 Task: Create a rule when I enter a card name containing a date after set due on the date.
Action: Mouse moved to (1095, 248)
Screenshot: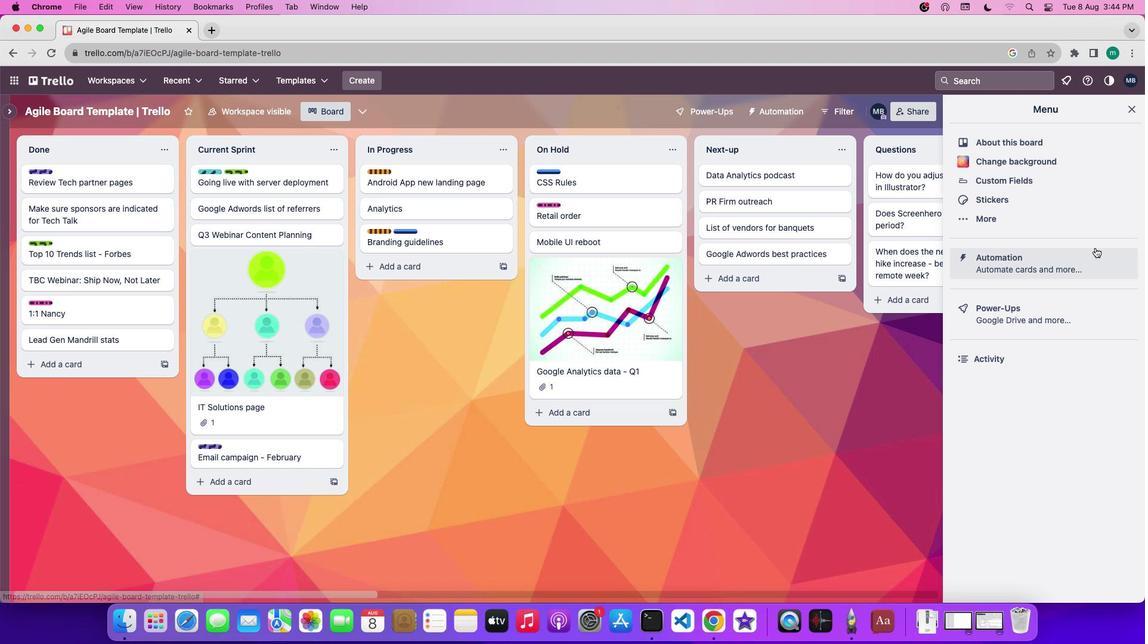 
Action: Mouse pressed left at (1095, 248)
Screenshot: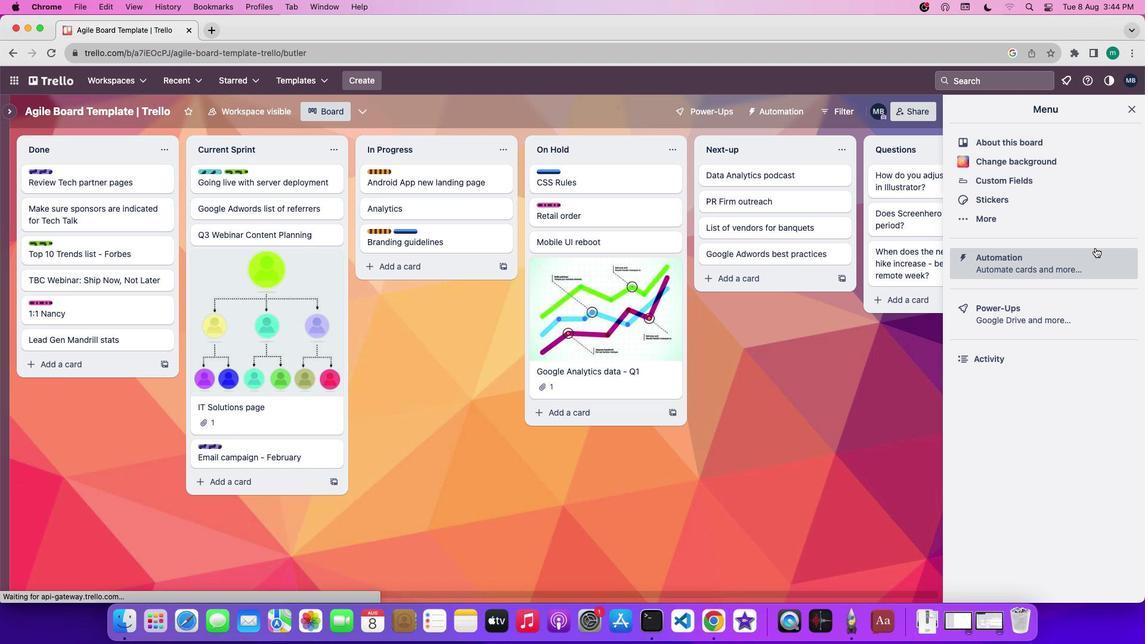
Action: Mouse moved to (27, 209)
Screenshot: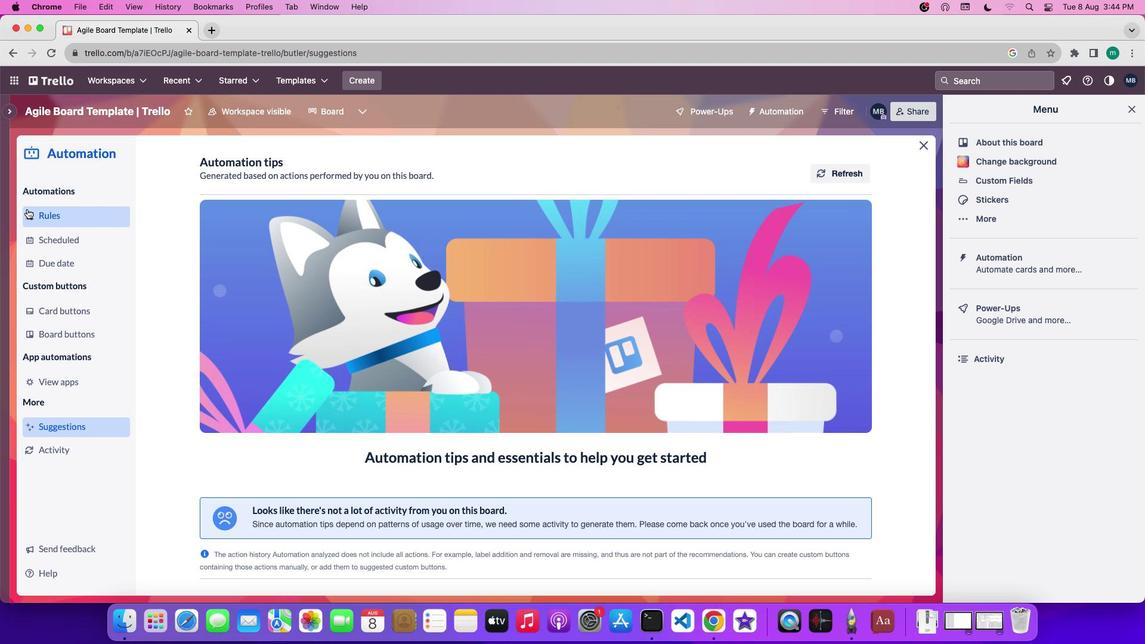 
Action: Mouse pressed left at (27, 209)
Screenshot: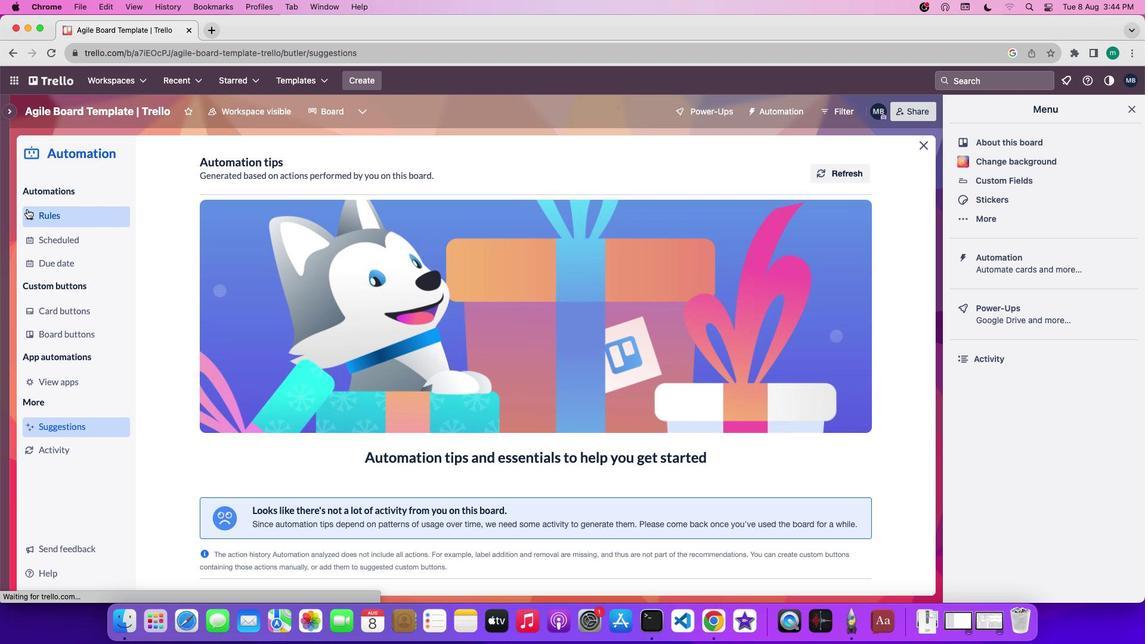 
Action: Mouse moved to (752, 164)
Screenshot: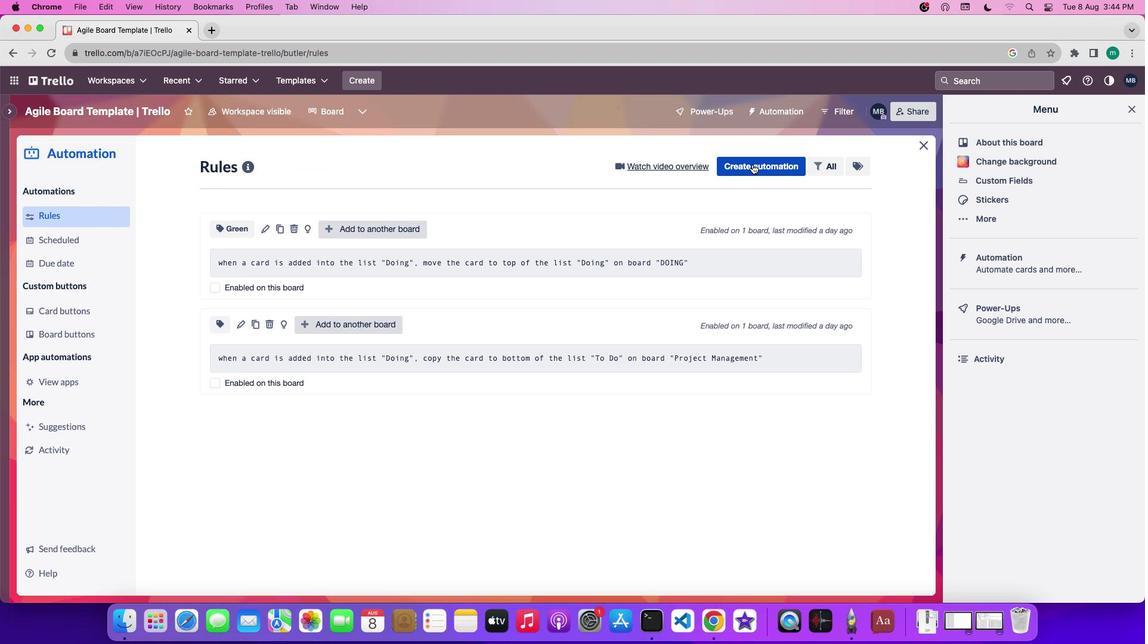 
Action: Mouse pressed left at (752, 164)
Screenshot: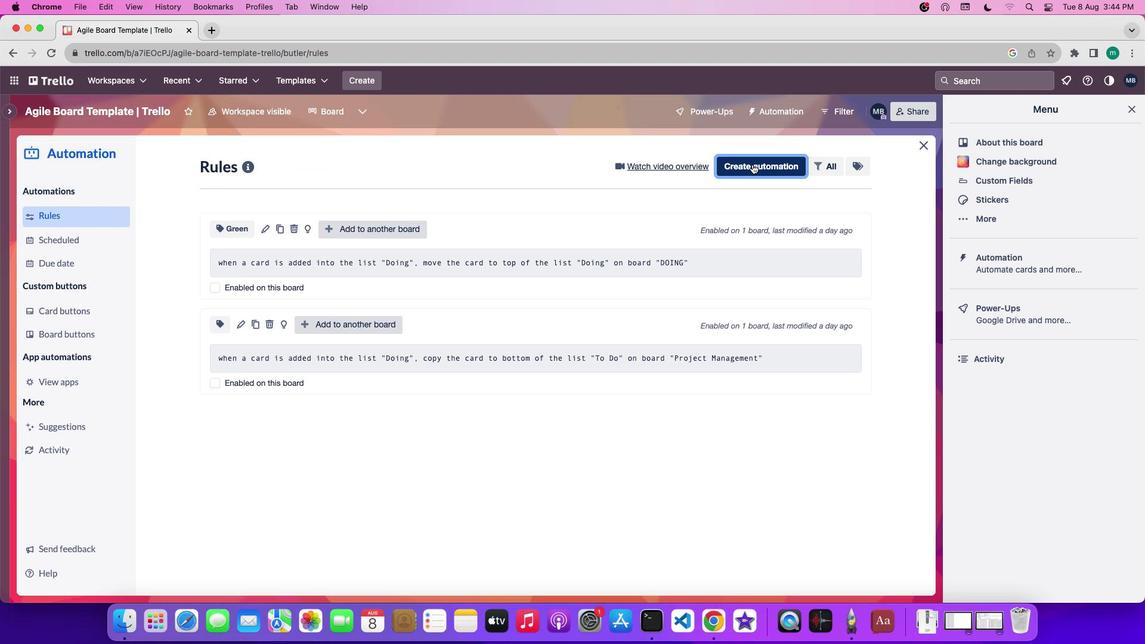 
Action: Mouse moved to (551, 357)
Screenshot: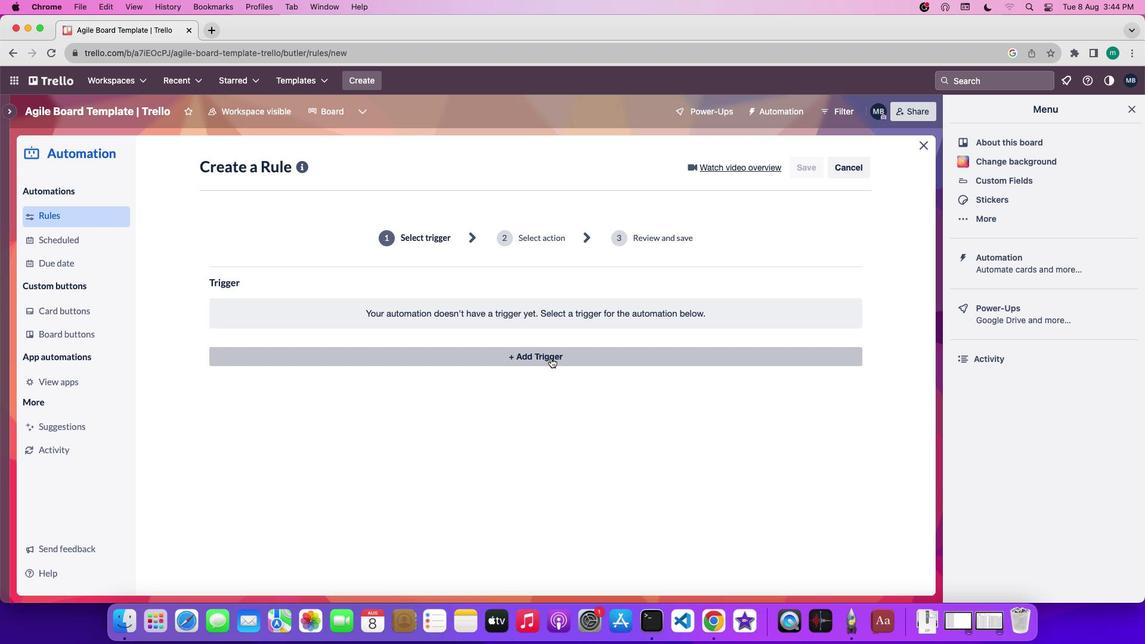 
Action: Mouse pressed left at (551, 357)
Screenshot: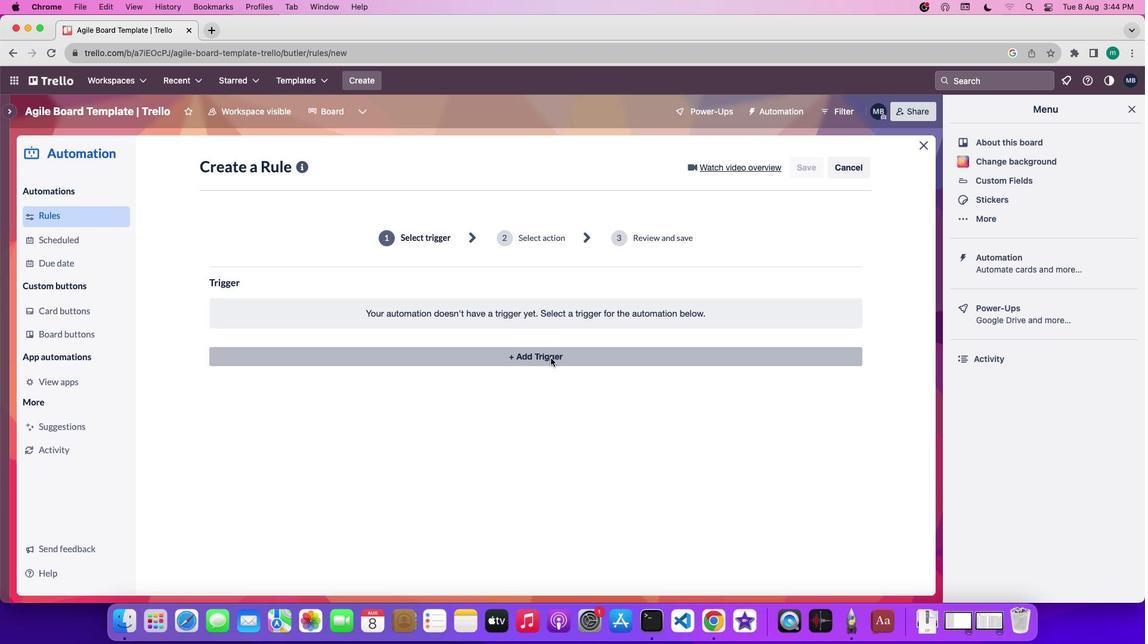 
Action: Mouse moved to (346, 413)
Screenshot: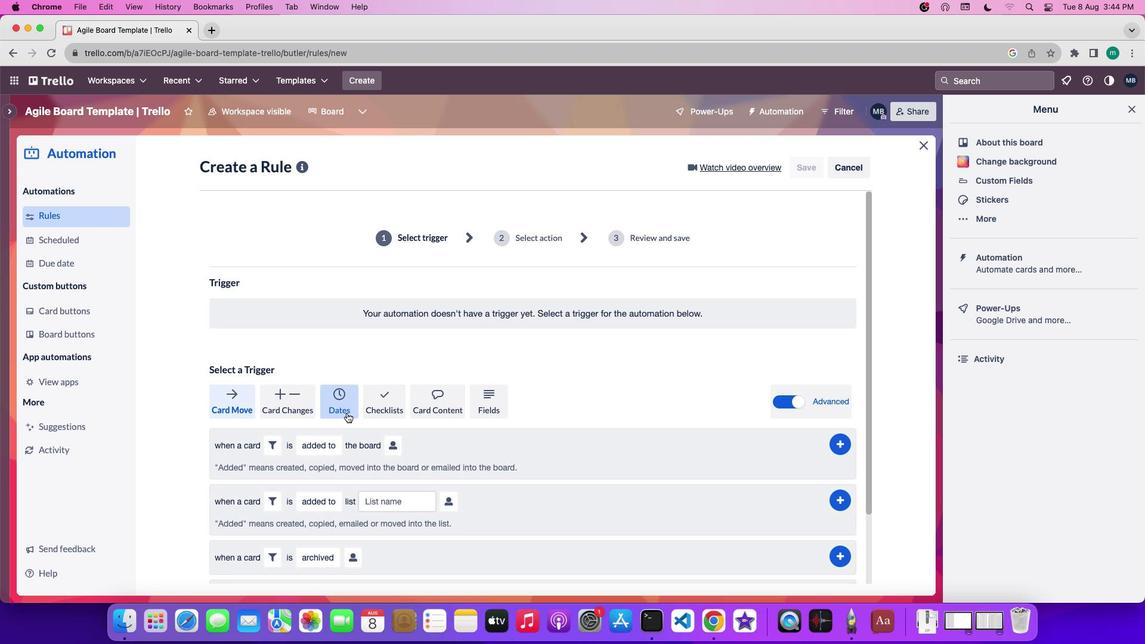 
Action: Mouse pressed left at (346, 413)
Screenshot: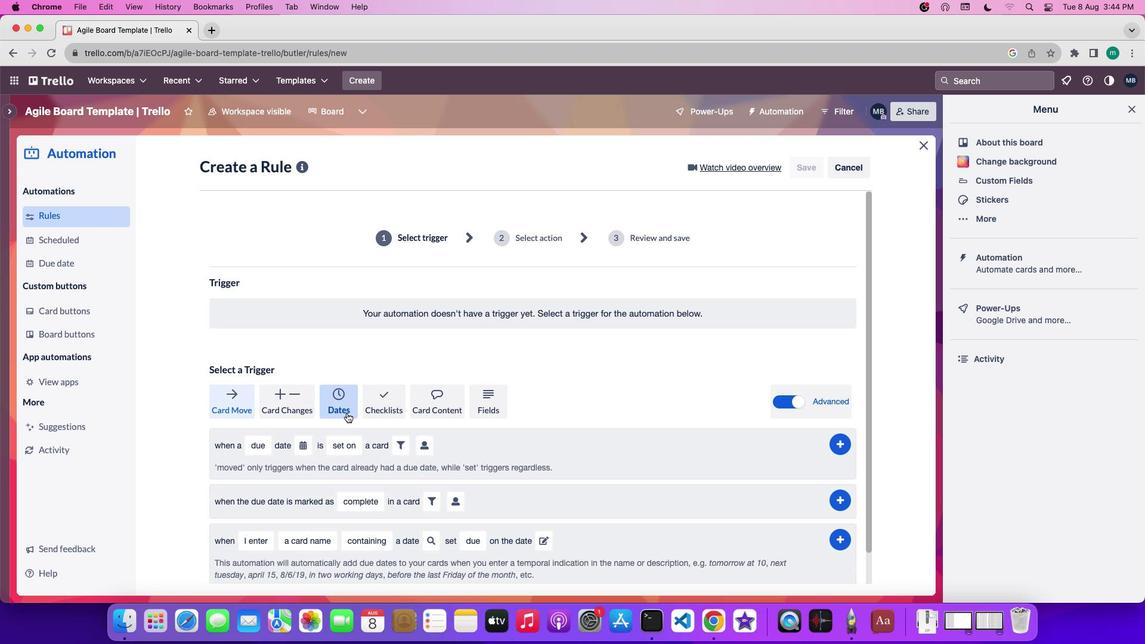
Action: Mouse moved to (349, 410)
Screenshot: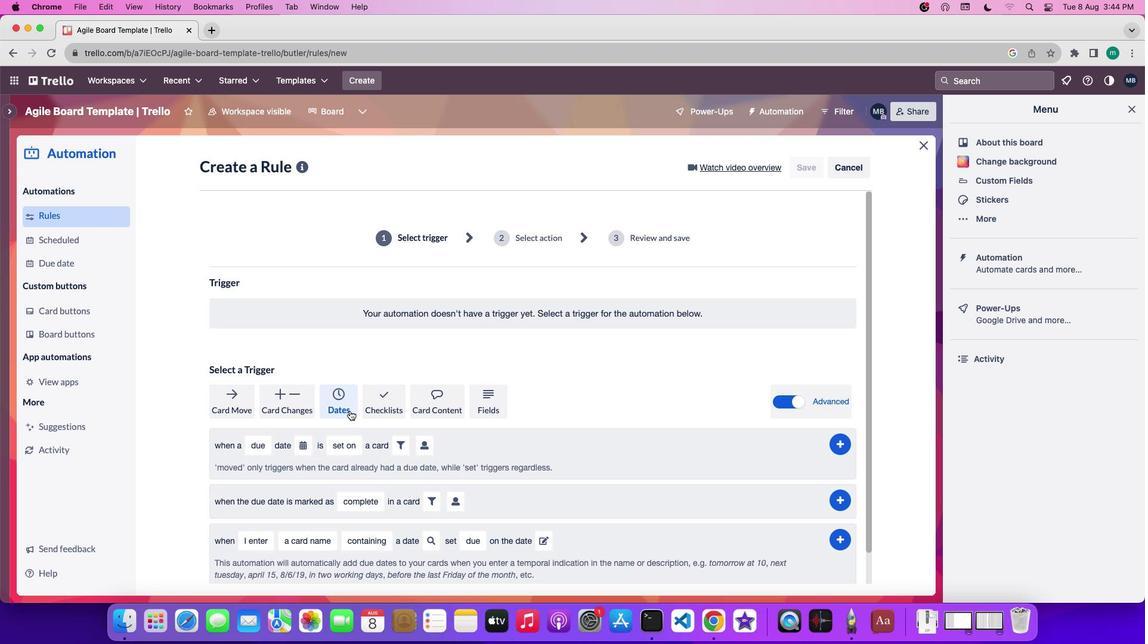 
Action: Mouse scrolled (349, 410) with delta (0, 0)
Screenshot: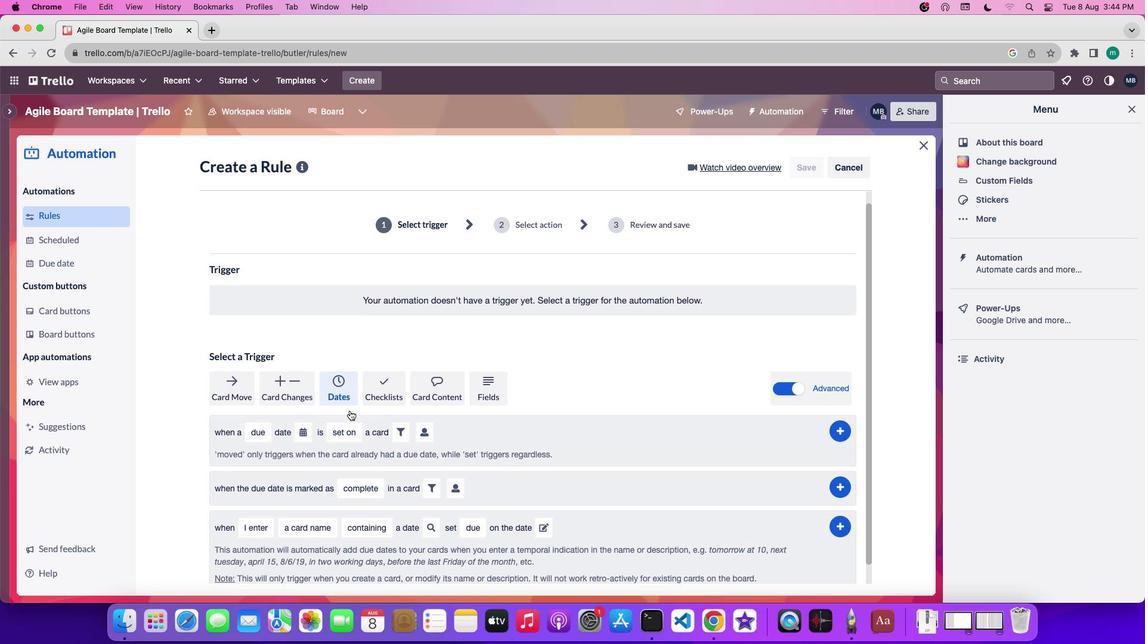 
Action: Mouse scrolled (349, 410) with delta (0, 0)
Screenshot: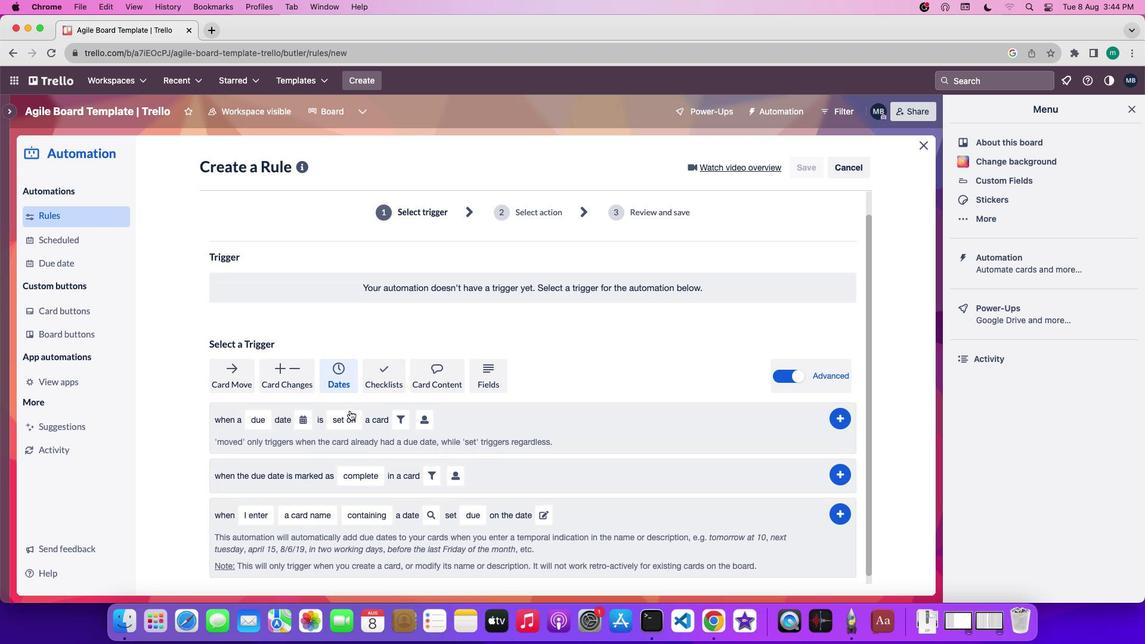 
Action: Mouse scrolled (349, 410) with delta (0, -1)
Screenshot: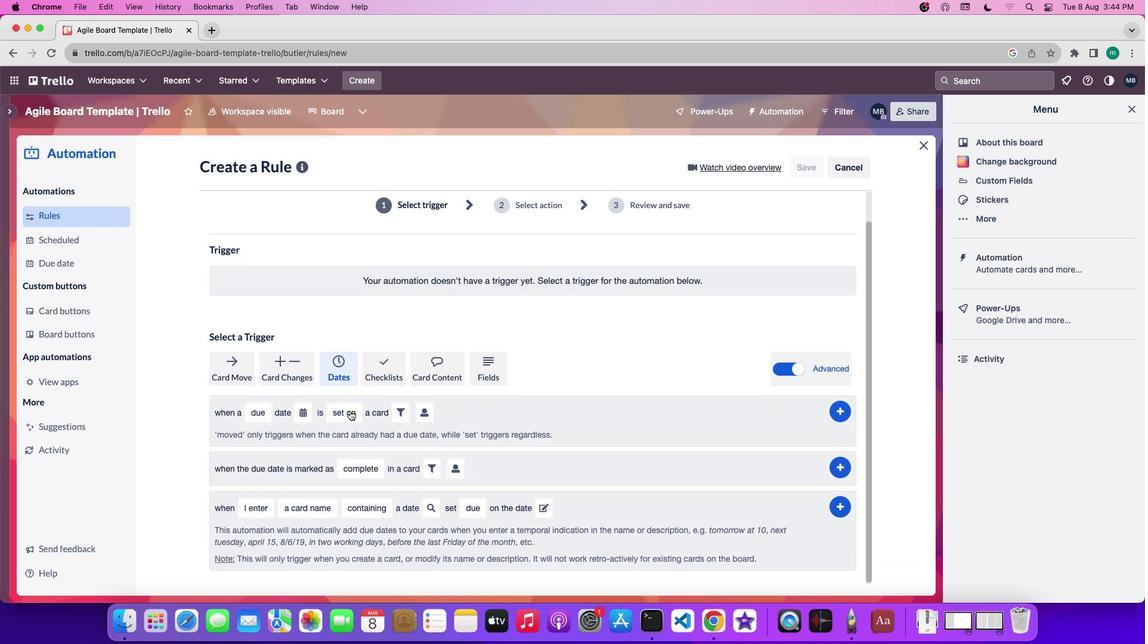 
Action: Mouse scrolled (349, 410) with delta (0, -2)
Screenshot: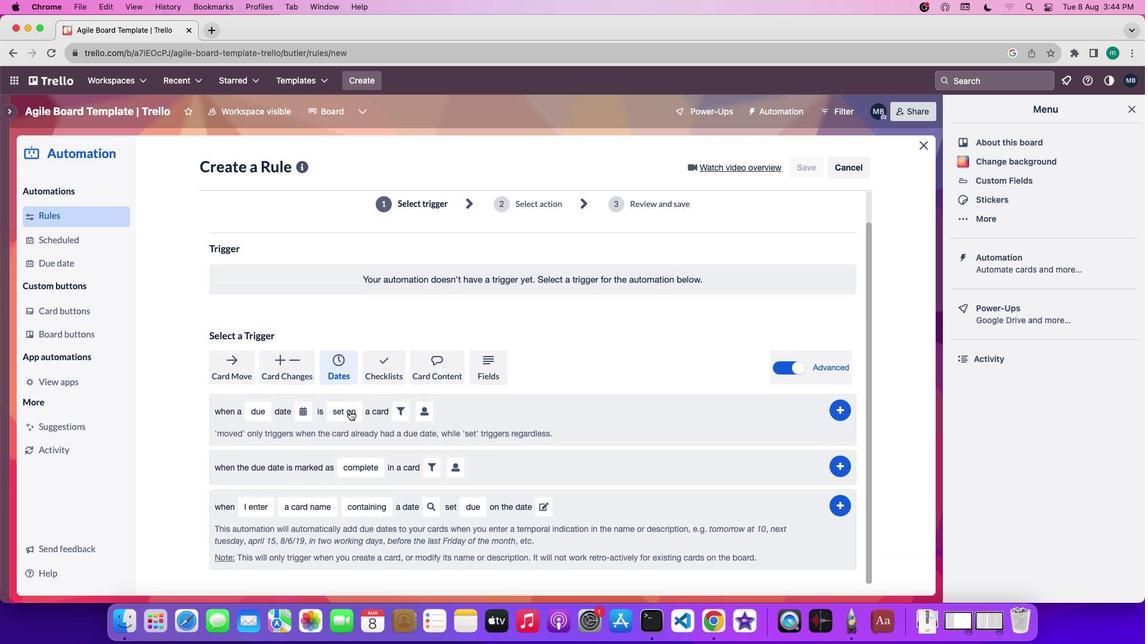 
Action: Mouse moved to (248, 503)
Screenshot: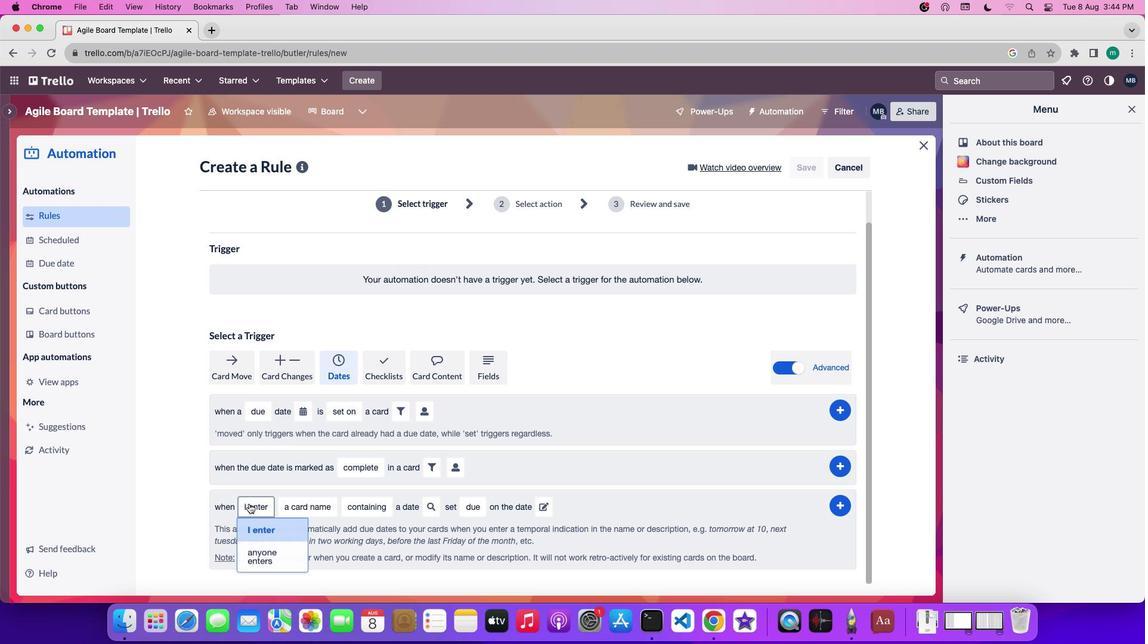 
Action: Mouse pressed left at (248, 503)
Screenshot: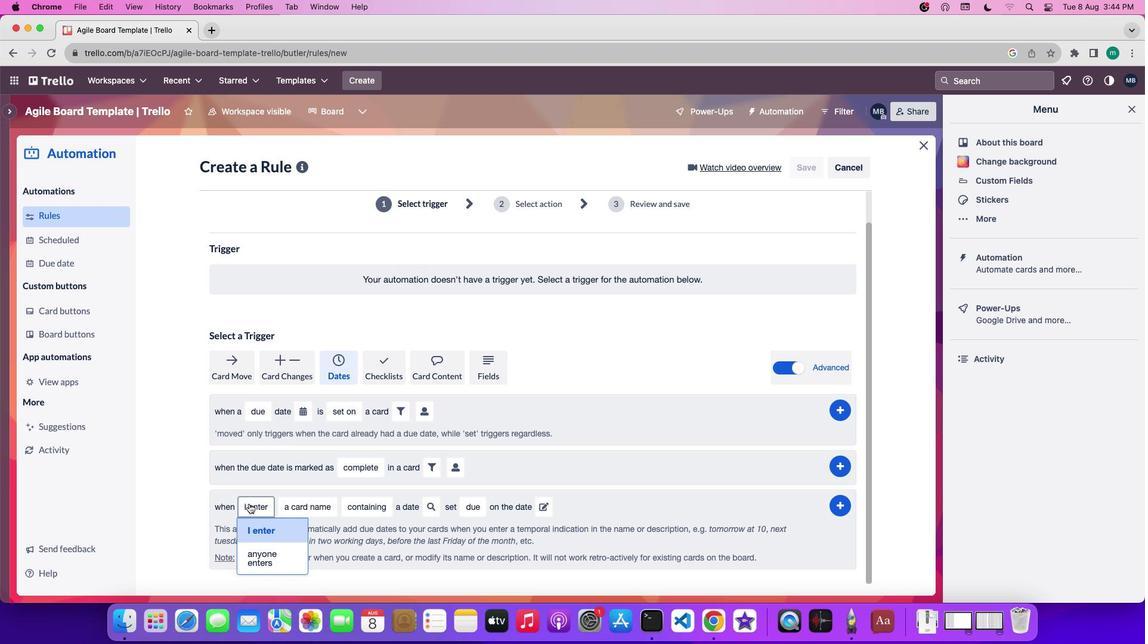 
Action: Mouse moved to (264, 530)
Screenshot: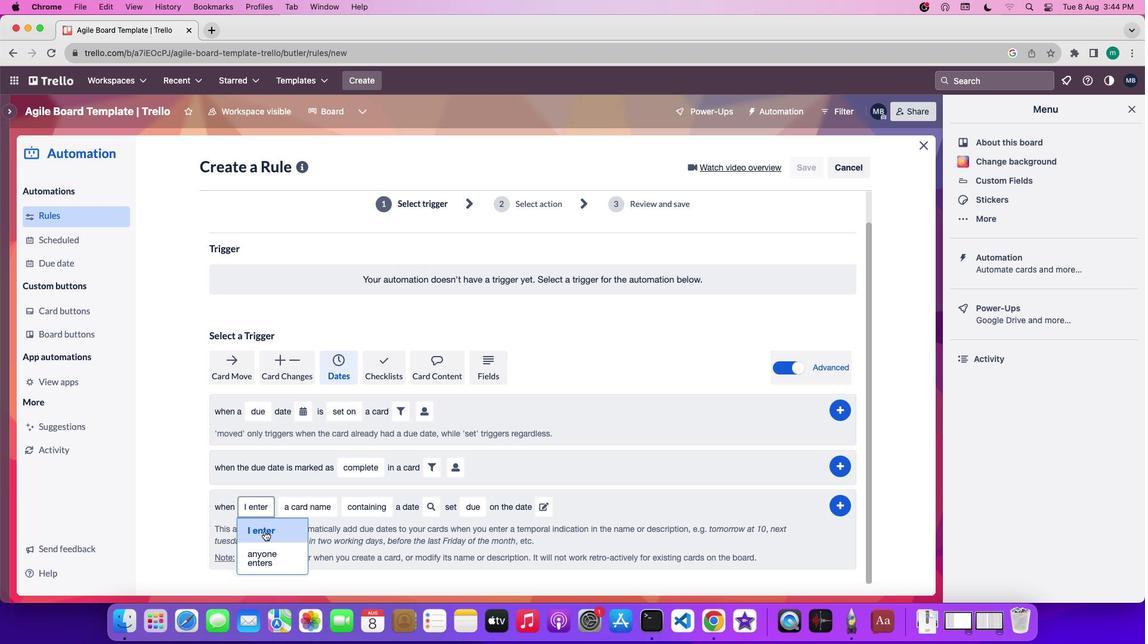 
Action: Mouse pressed left at (264, 530)
Screenshot: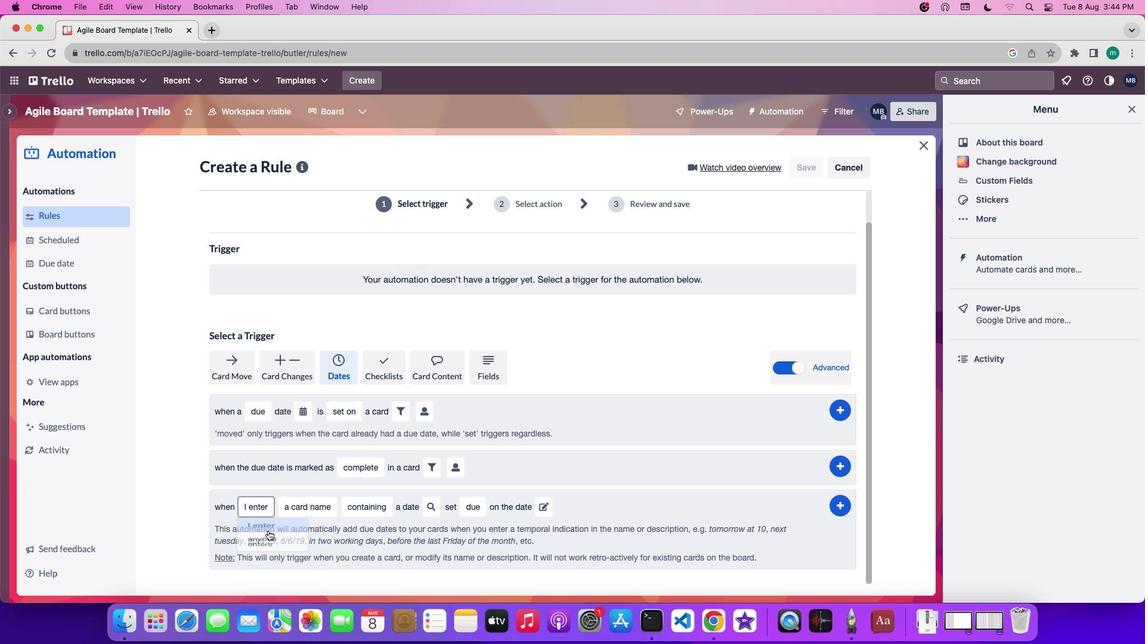 
Action: Mouse moved to (317, 512)
Screenshot: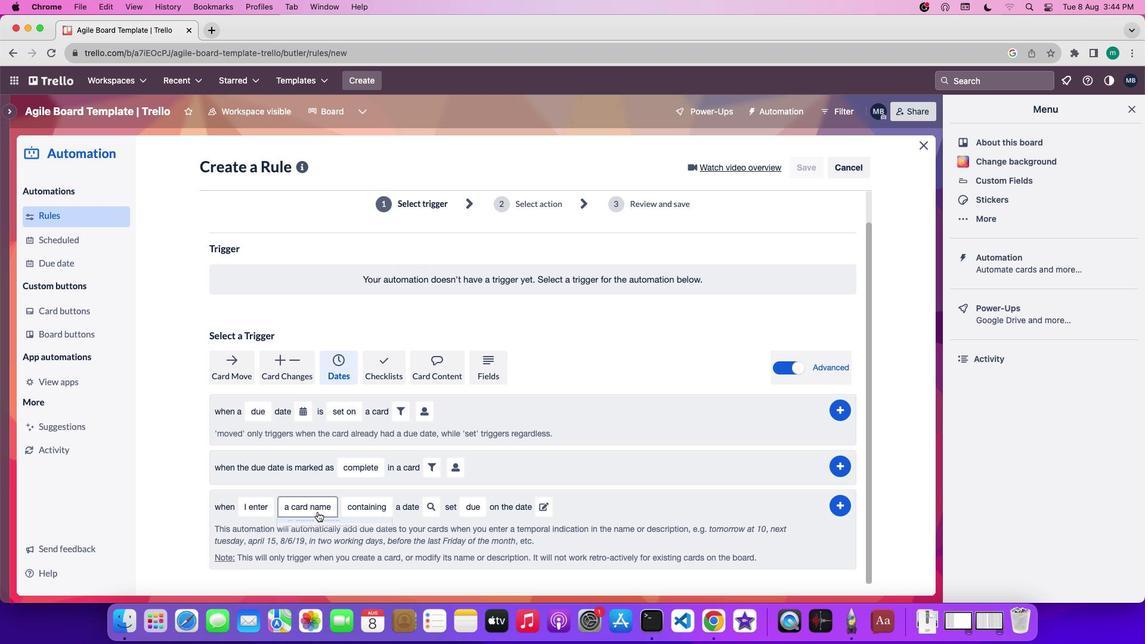 
Action: Mouse pressed left at (317, 512)
Screenshot: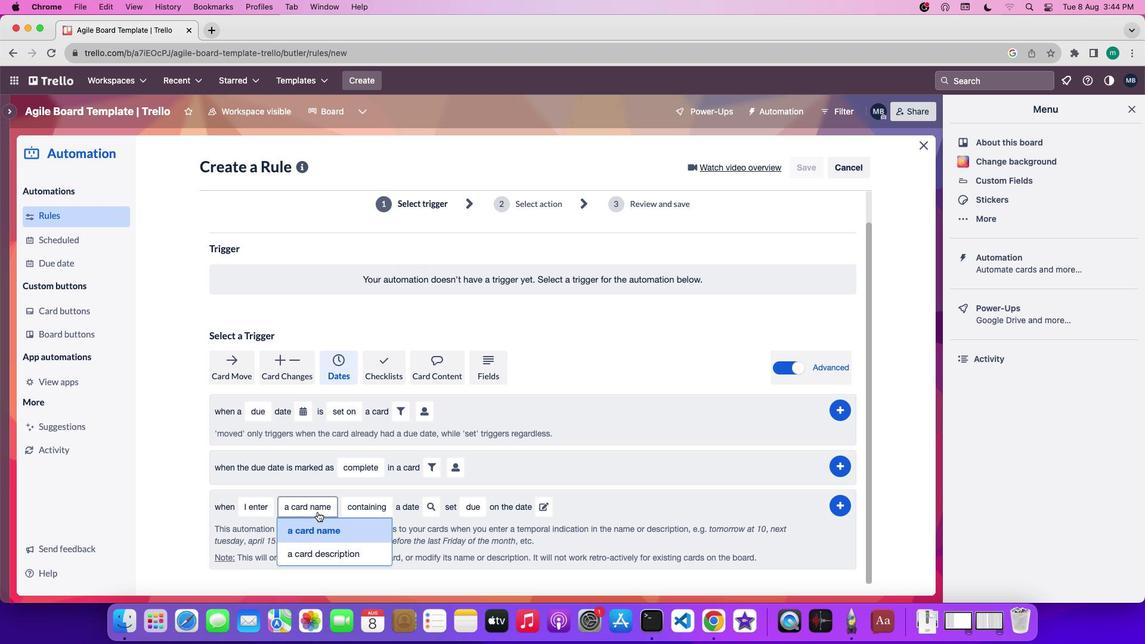 
Action: Mouse moved to (317, 527)
Screenshot: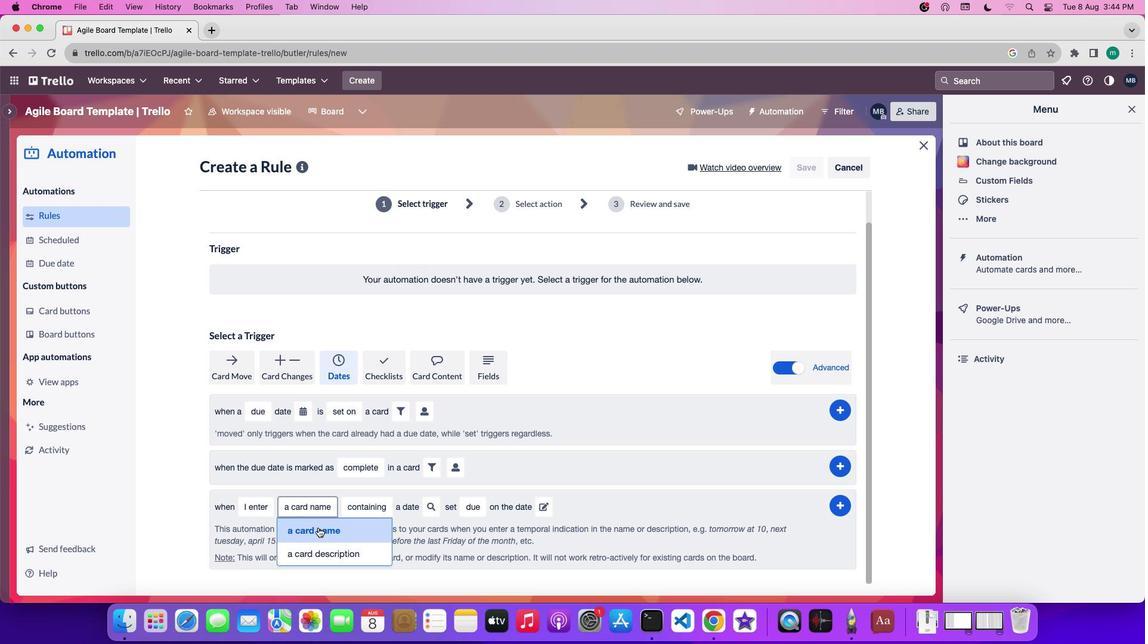 
Action: Mouse pressed left at (317, 527)
Screenshot: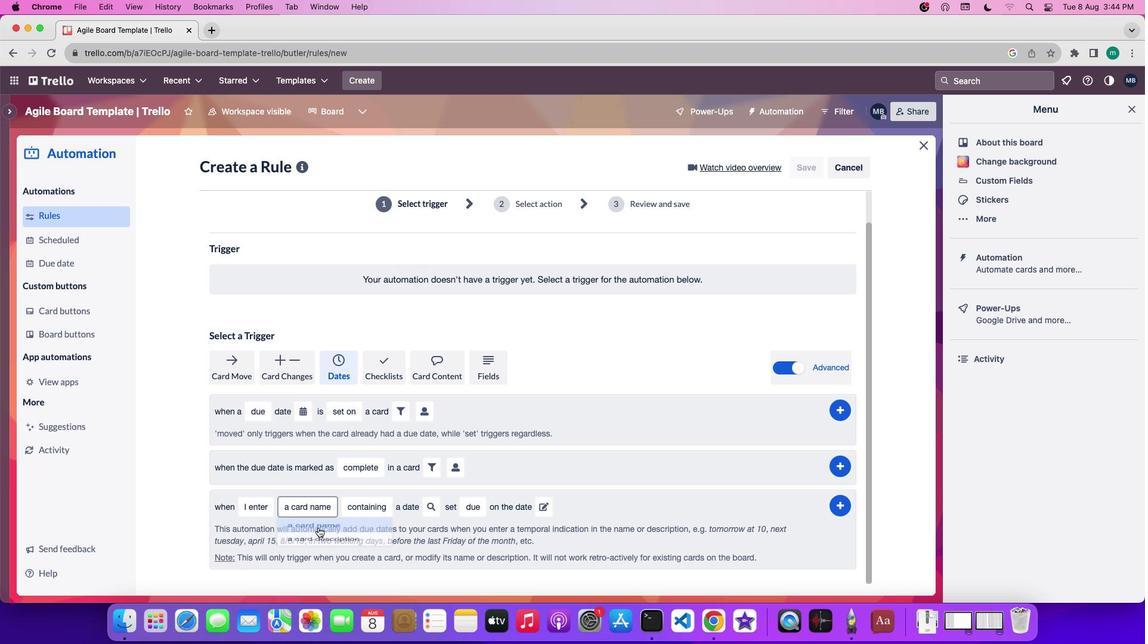 
Action: Mouse moved to (376, 511)
Screenshot: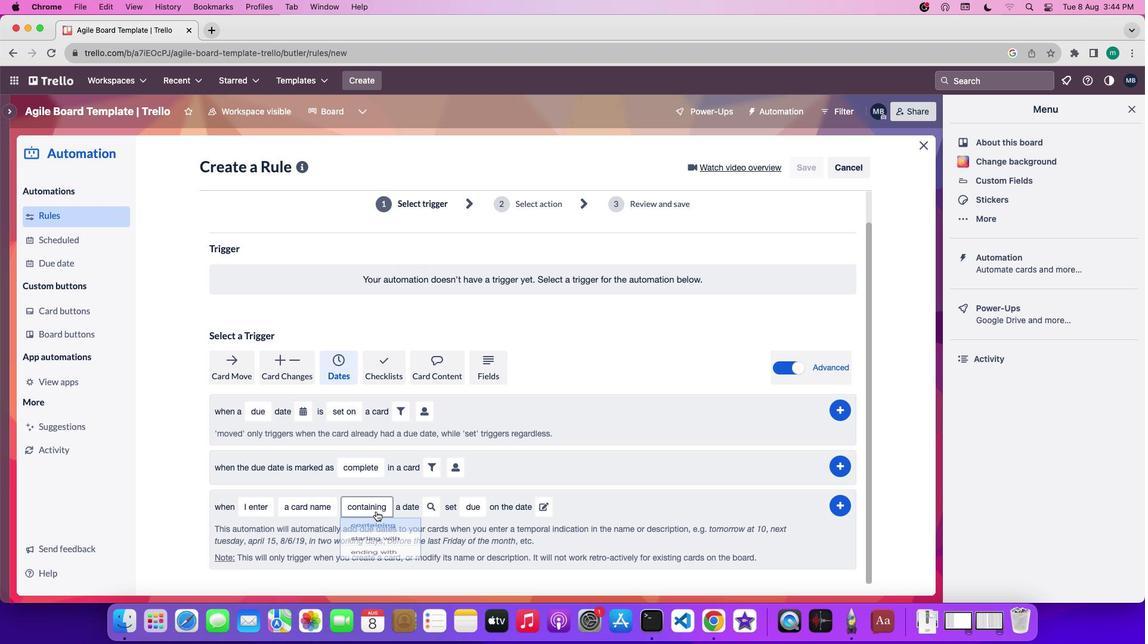 
Action: Mouse pressed left at (376, 511)
Screenshot: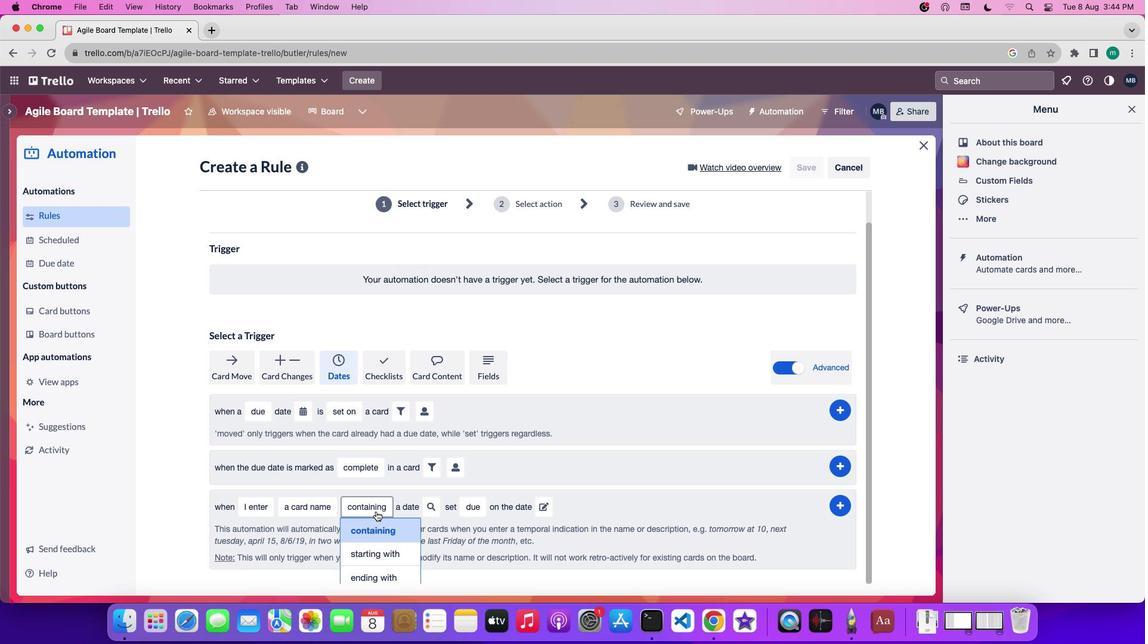 
Action: Mouse moved to (377, 534)
Screenshot: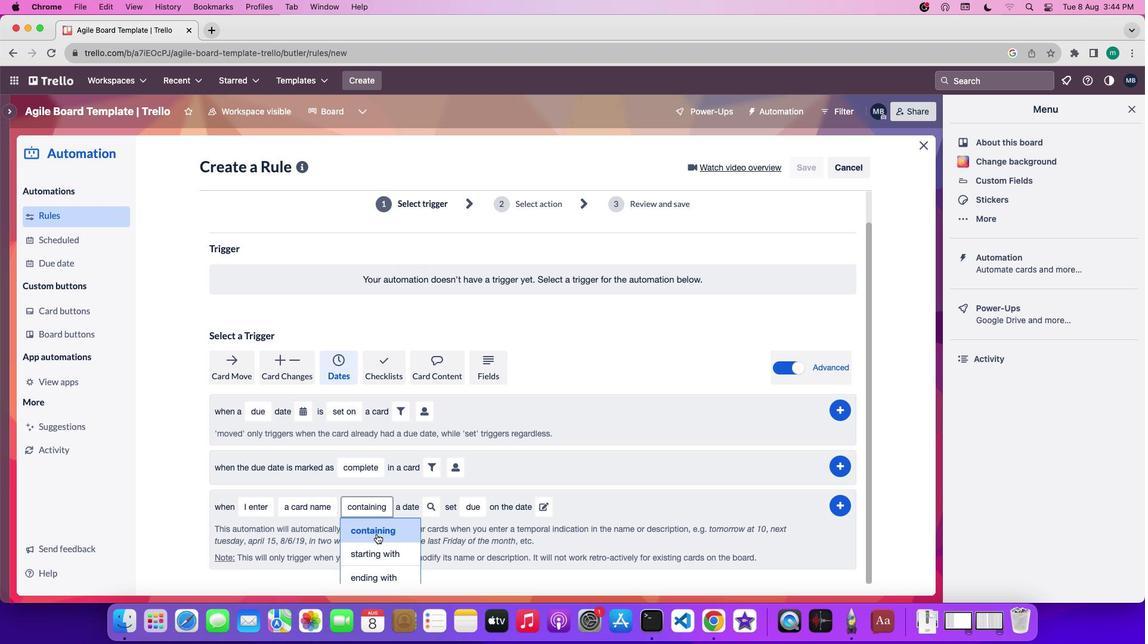 
Action: Mouse pressed left at (377, 534)
Screenshot: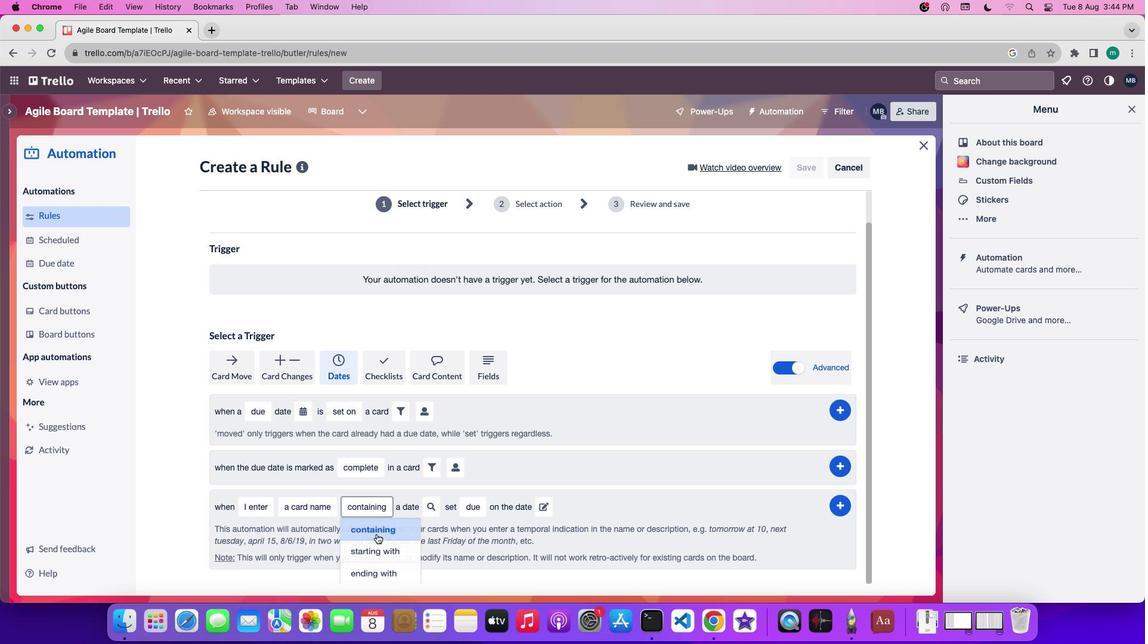 
Action: Mouse moved to (430, 510)
Screenshot: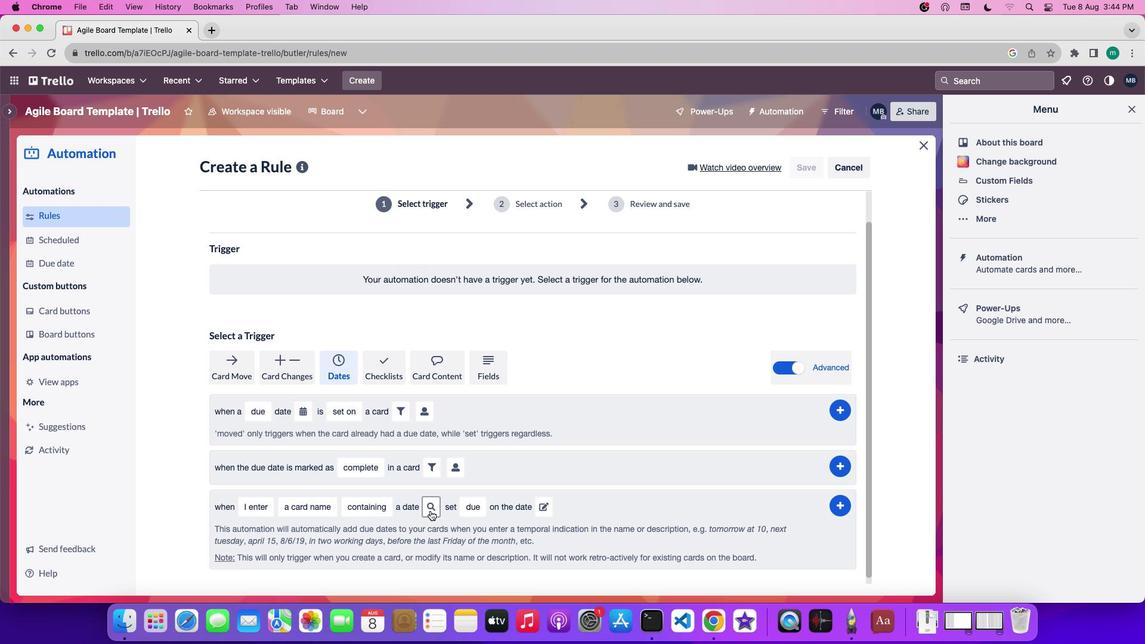 
Action: Mouse pressed left at (430, 510)
Screenshot: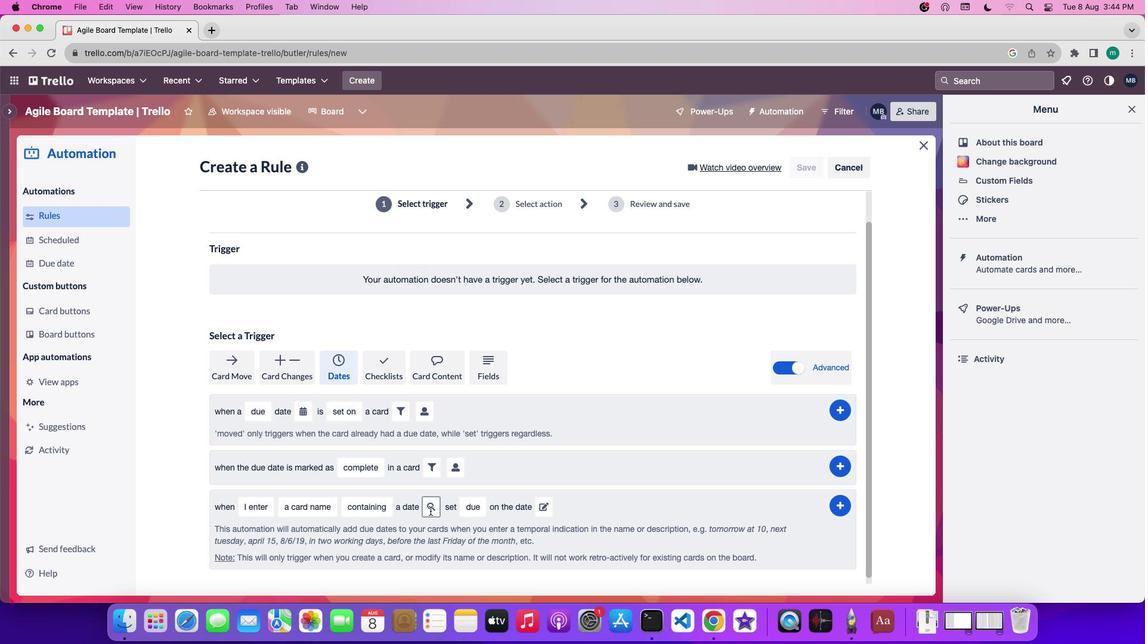 
Action: Mouse moved to (607, 508)
Screenshot: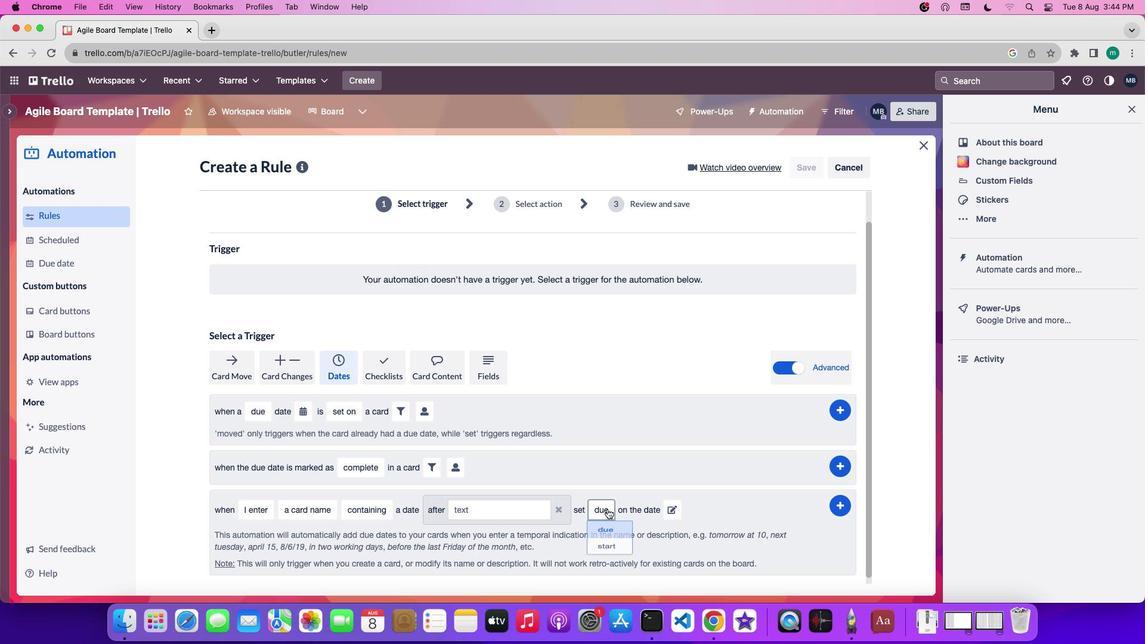 
Action: Mouse pressed left at (607, 508)
Screenshot: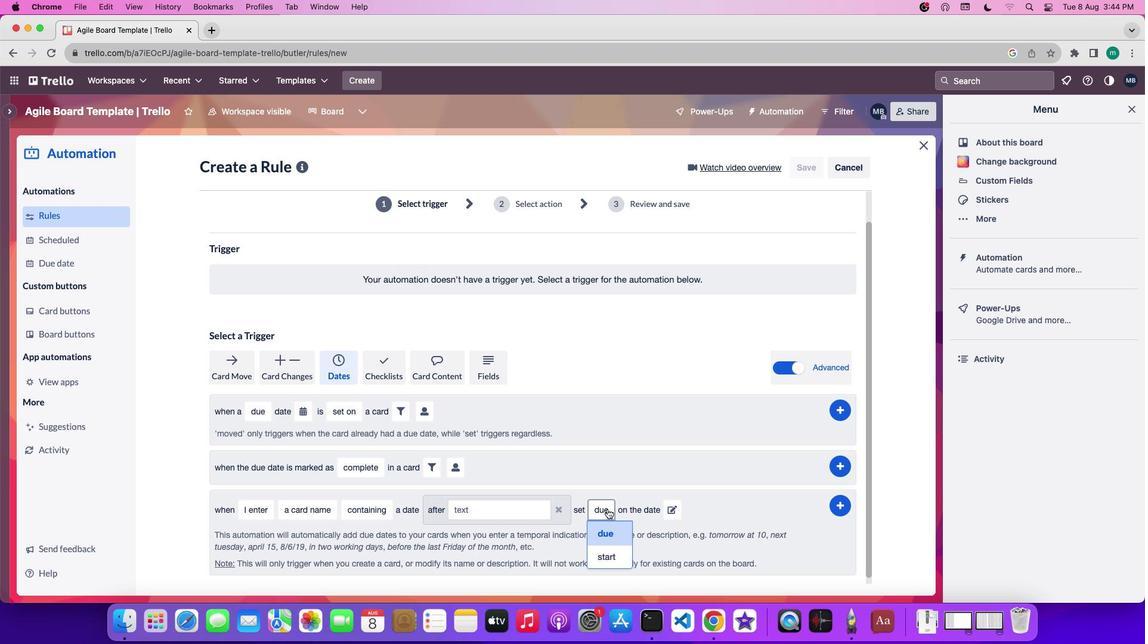 
Action: Mouse moved to (610, 535)
Screenshot: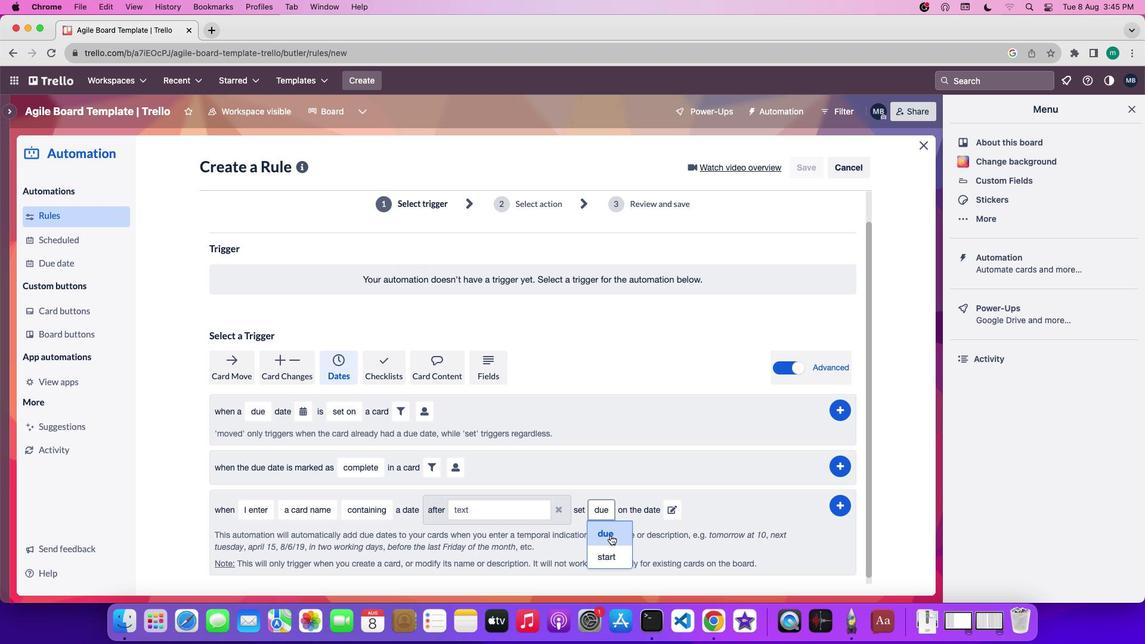 
Action: Mouse pressed left at (610, 535)
Screenshot: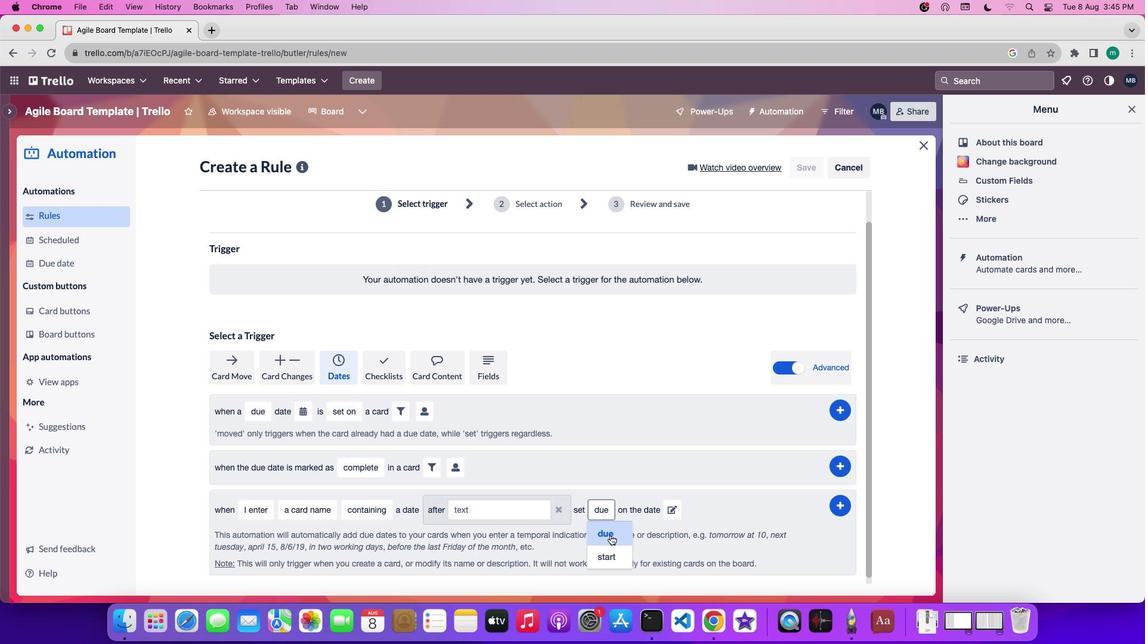
Action: Mouse moved to (840, 511)
Screenshot: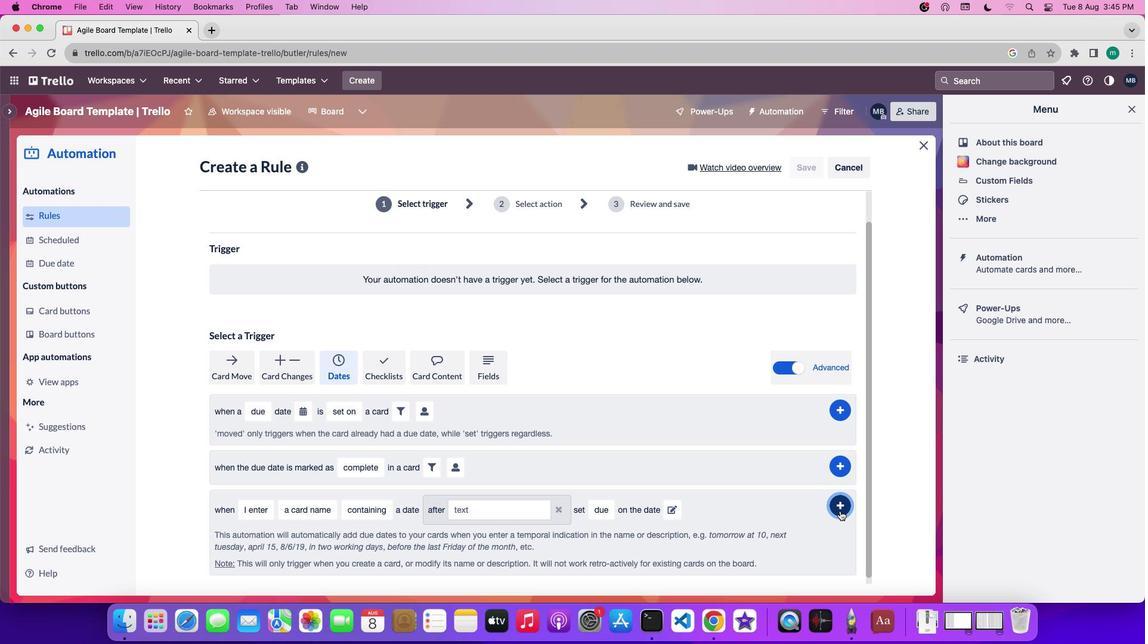 
Action: Mouse pressed left at (840, 511)
Screenshot: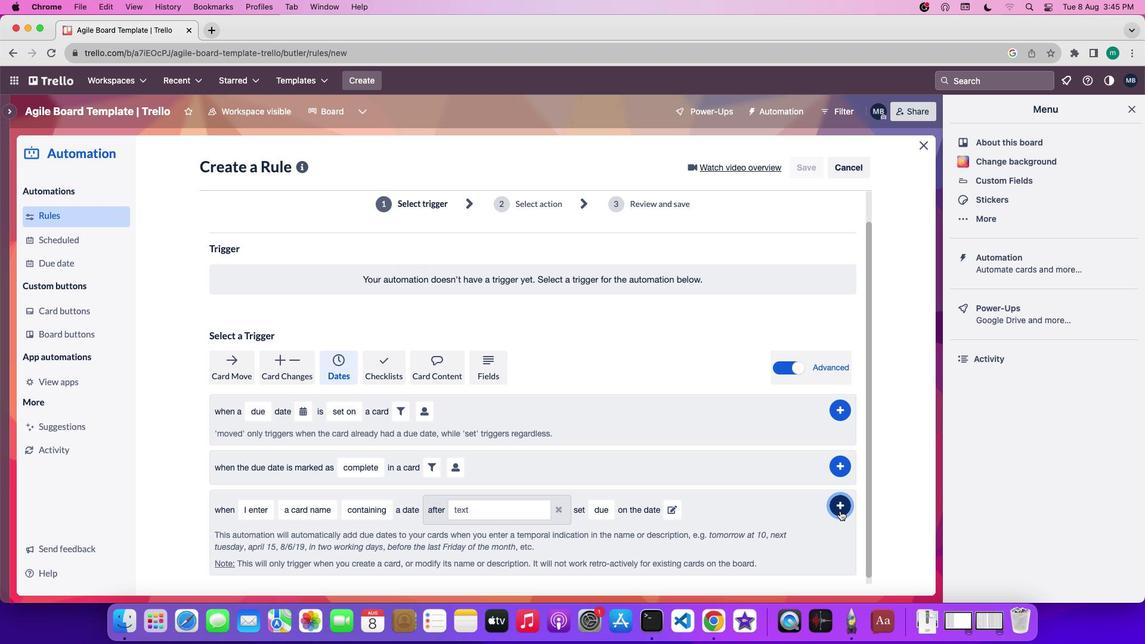 
Action: Mouse moved to (731, 541)
Screenshot: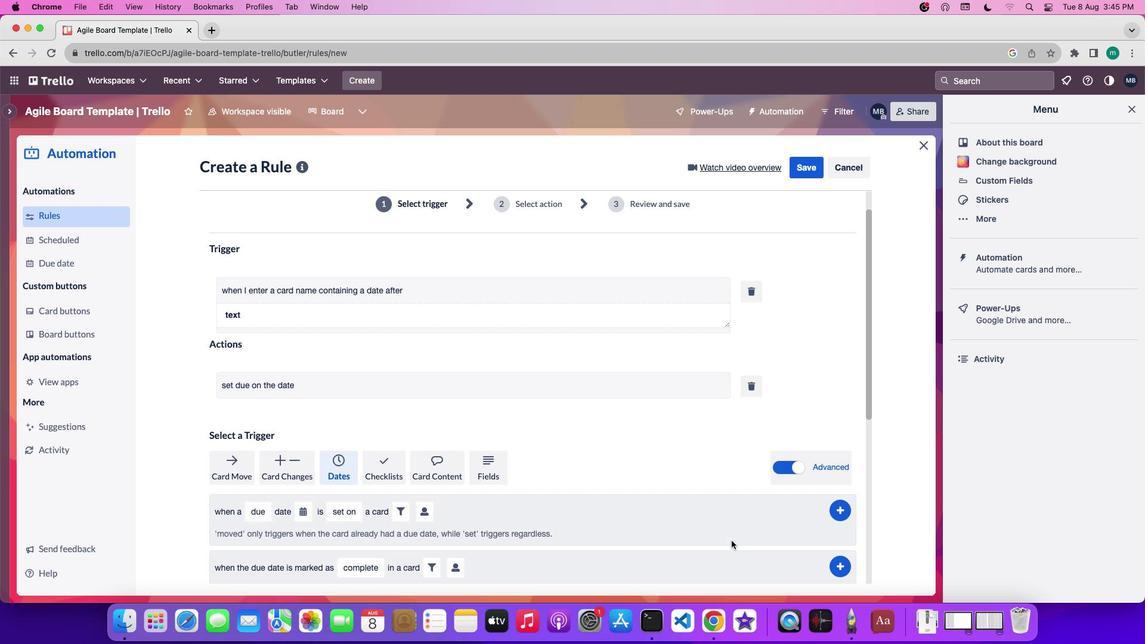 
